 Task: Set up a 30-minute session to provide training on customer relationship management.
Action: Mouse moved to (93, 121)
Screenshot: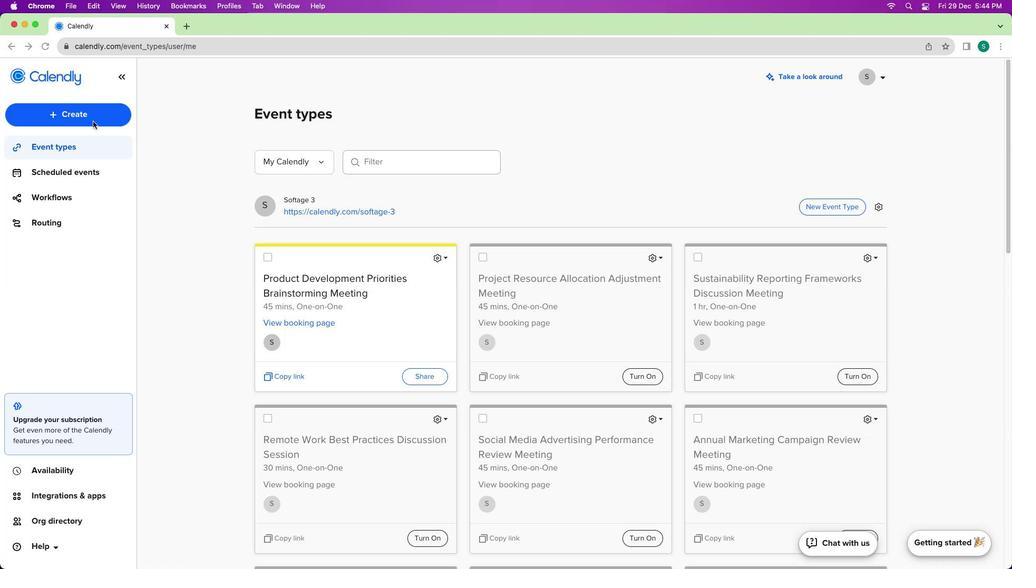 
Action: Mouse pressed left at (93, 121)
Screenshot: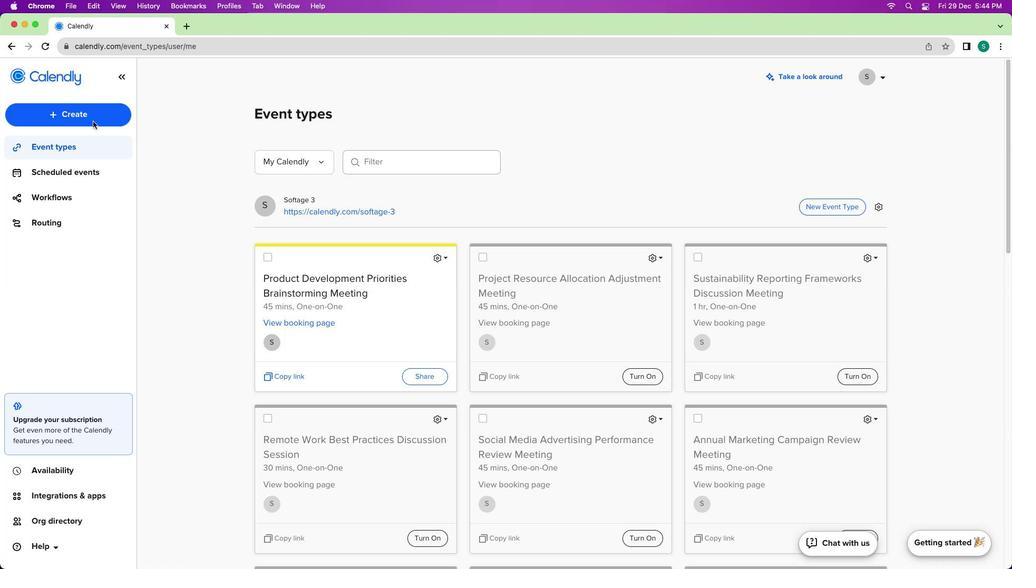 
Action: Mouse moved to (55, 109)
Screenshot: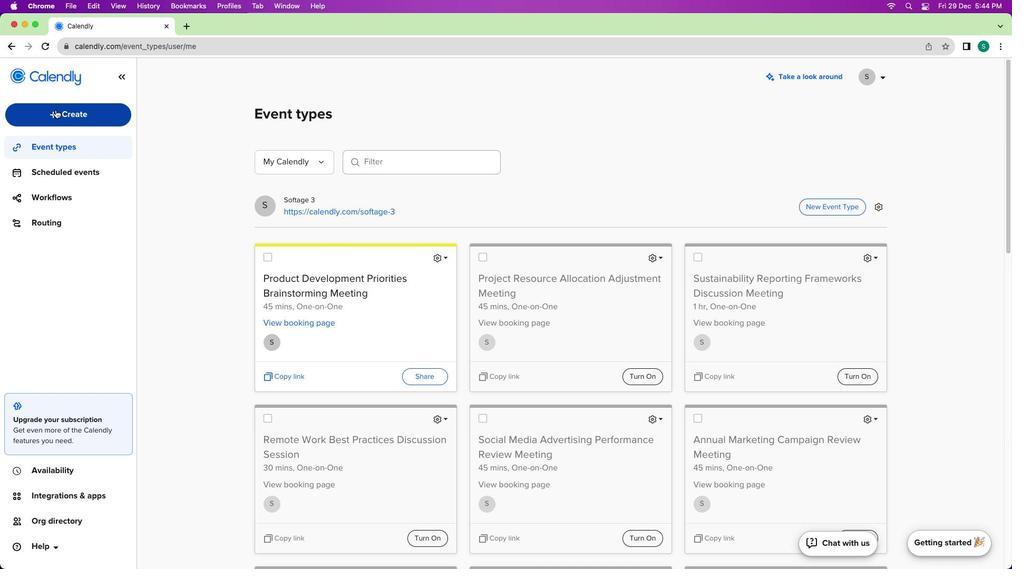
Action: Mouse pressed left at (55, 109)
Screenshot: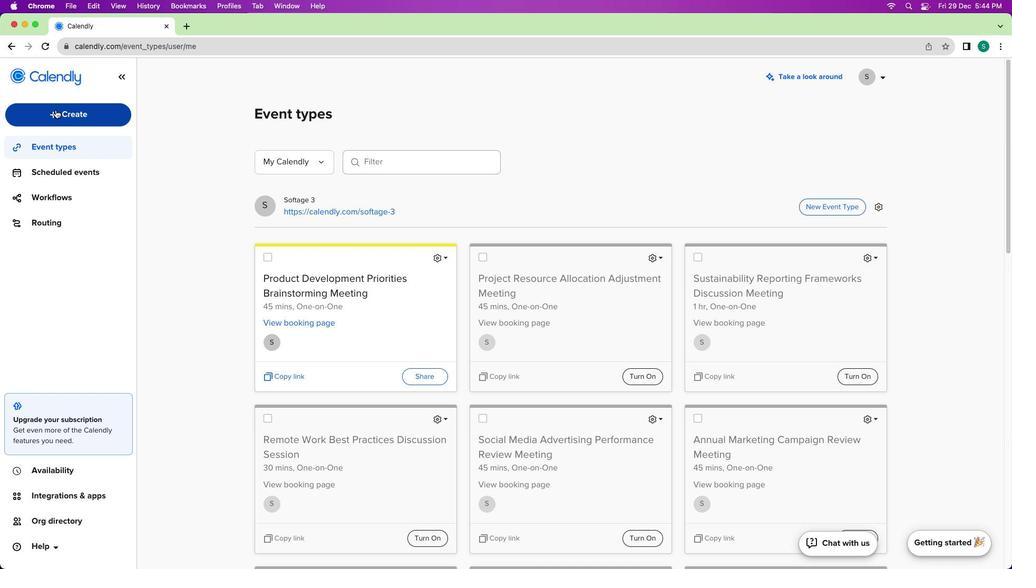 
Action: Mouse moved to (74, 143)
Screenshot: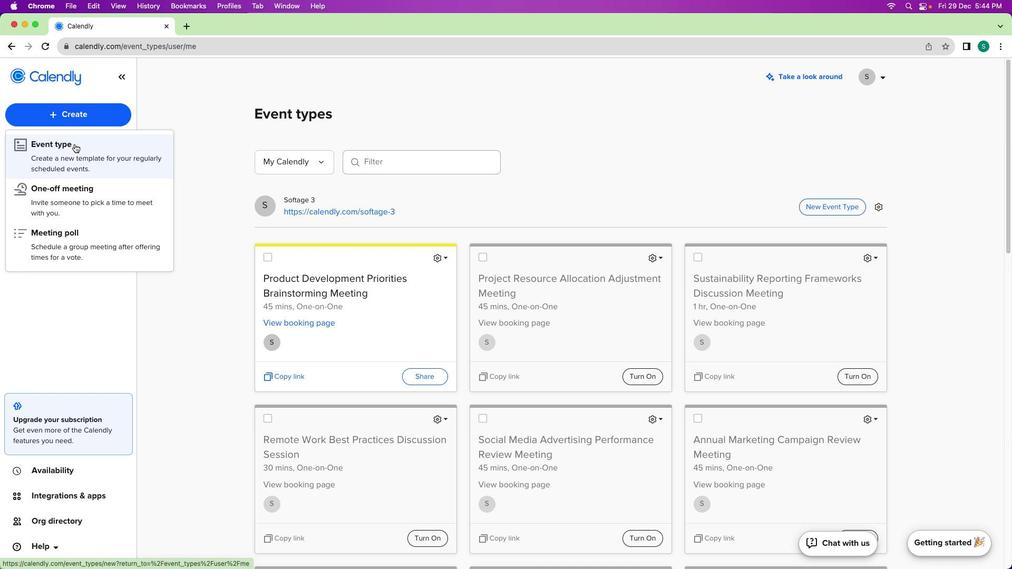 
Action: Mouse pressed left at (74, 143)
Screenshot: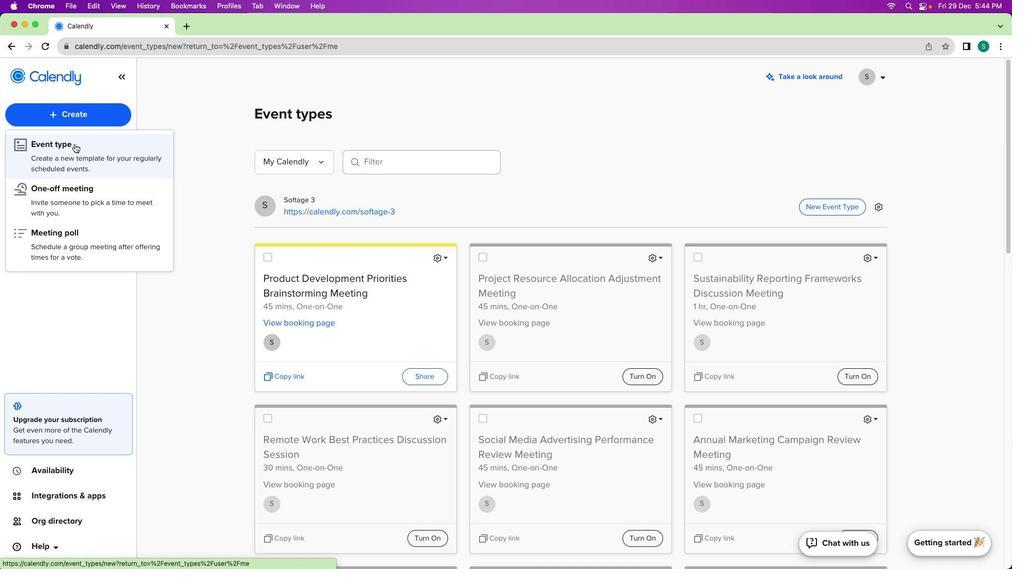 
Action: Mouse moved to (355, 216)
Screenshot: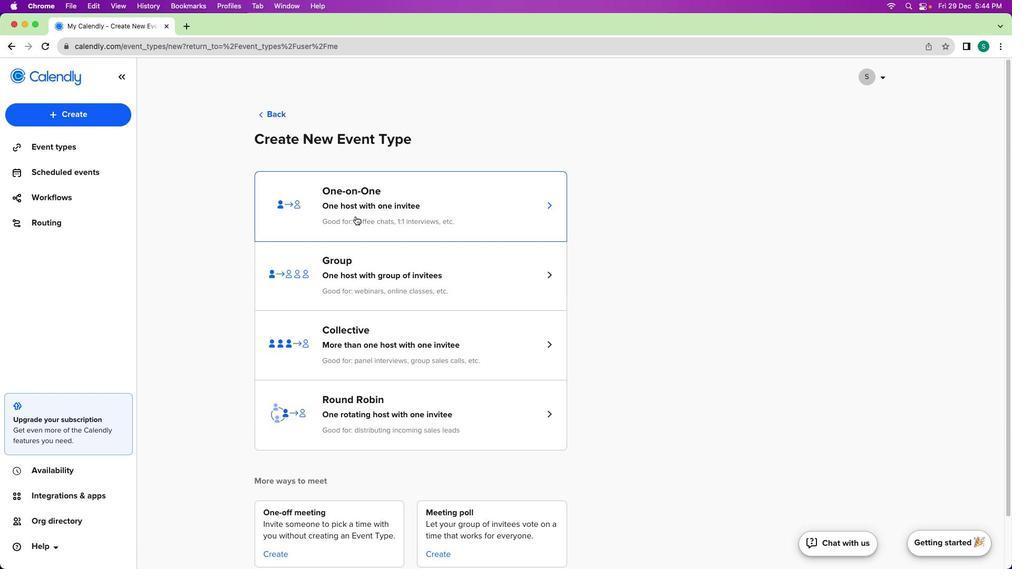 
Action: Mouse pressed left at (355, 216)
Screenshot: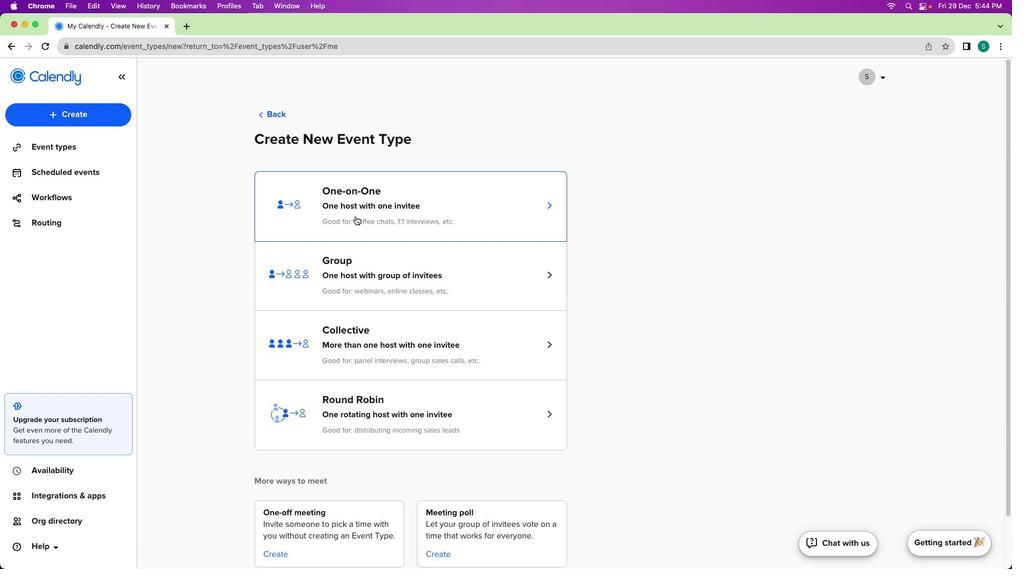
Action: Mouse moved to (120, 167)
Screenshot: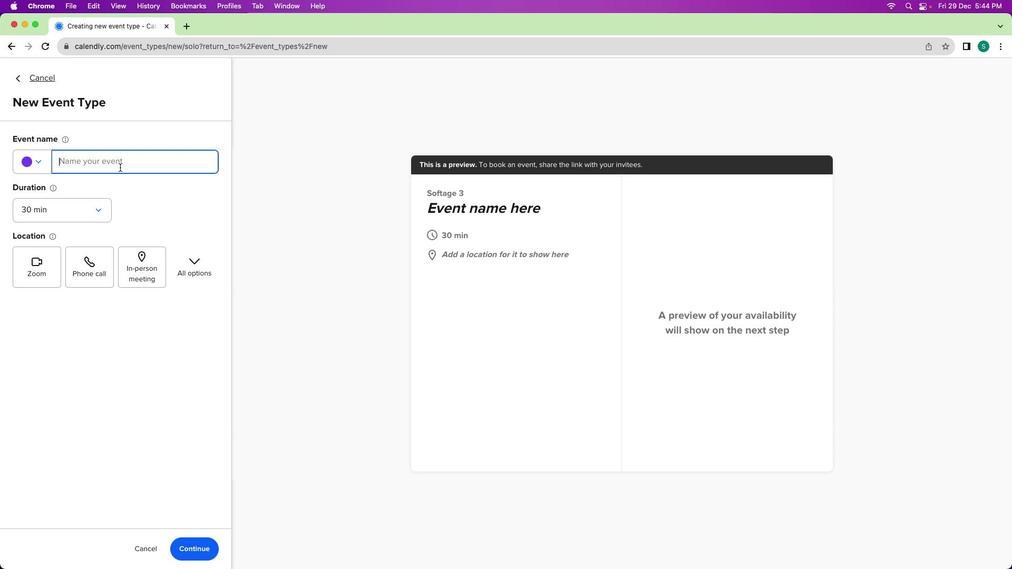 
Action: Mouse pressed left at (120, 167)
Screenshot: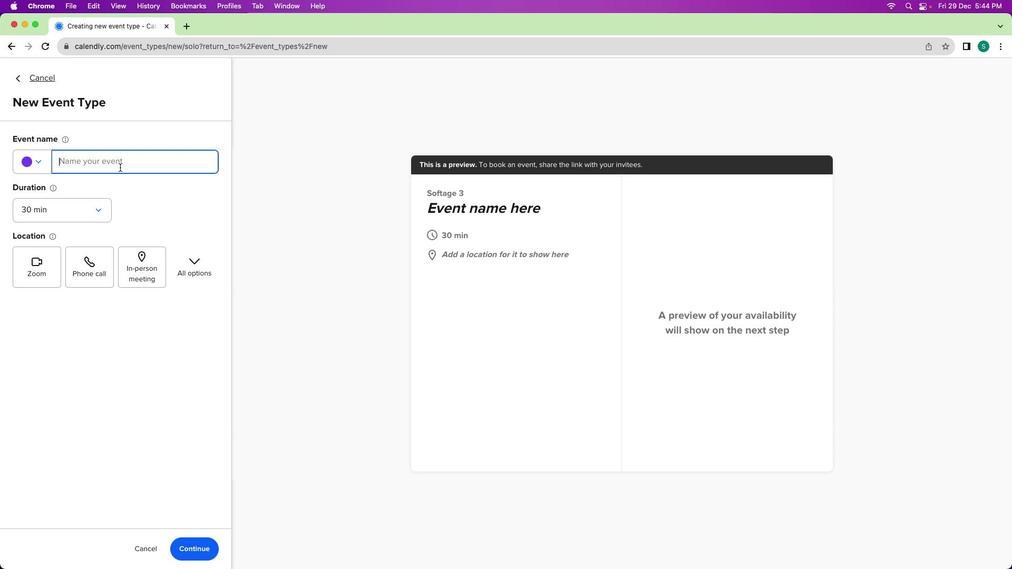 
Action: Mouse moved to (119, 167)
Screenshot: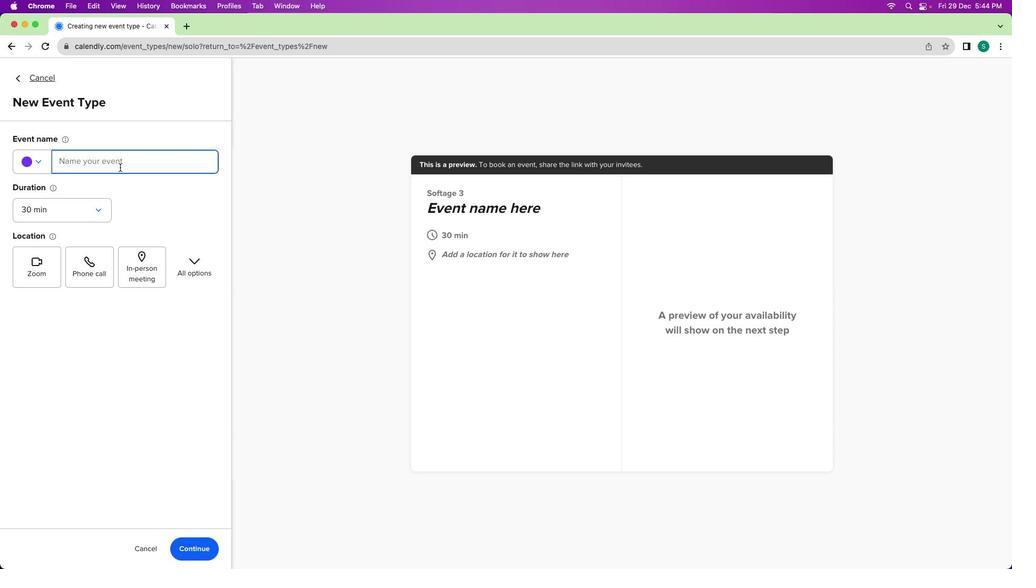 
Action: Key pressed Key.shift'C''u''s''t''o''m''e''r'Key.spaceKey.shift'R''e''l''a''t''i''o''n''s''h''i''p'Key.spaceKey.shift'M''a''n''a''g''e''m''e''n''t'Key.spaceKey.shiftKey.shift'T''r''a''i''n''i''n''g'Key.spaceKey.shift'S''e''s''s''i''o''n'
Screenshot: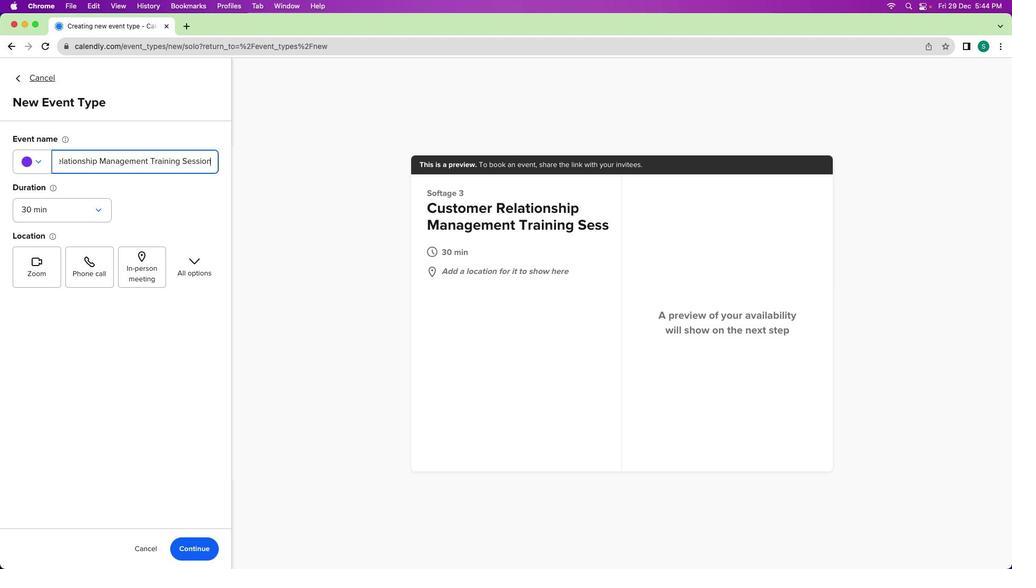
Action: Mouse moved to (28, 208)
Screenshot: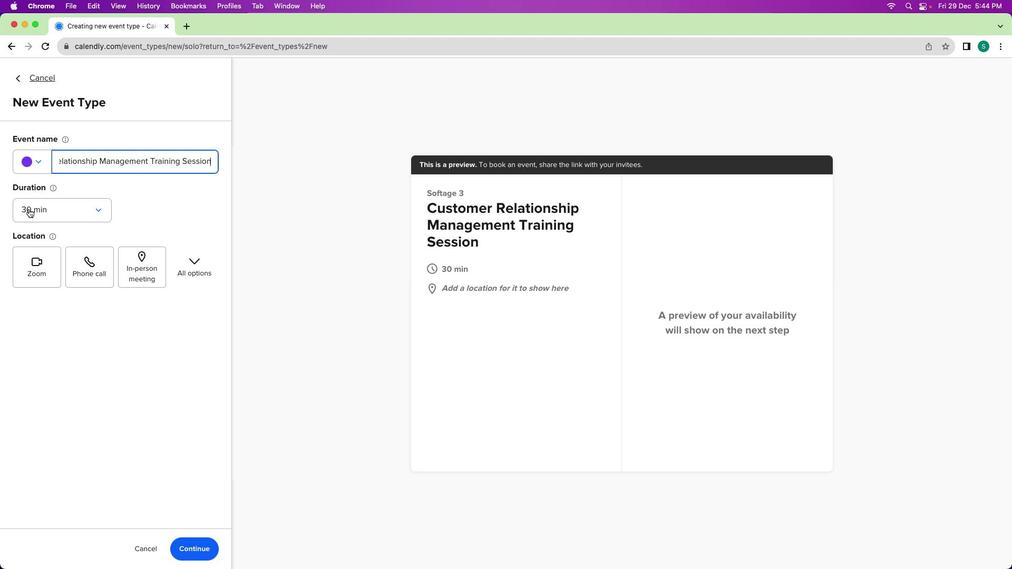 
Action: Mouse pressed left at (28, 208)
Screenshot: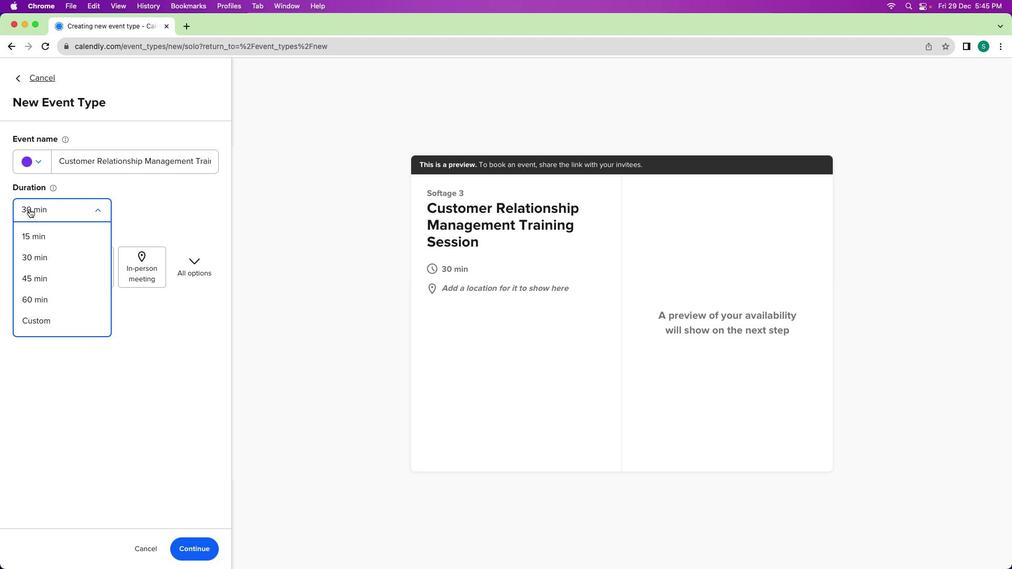 
Action: Mouse moved to (37, 150)
Screenshot: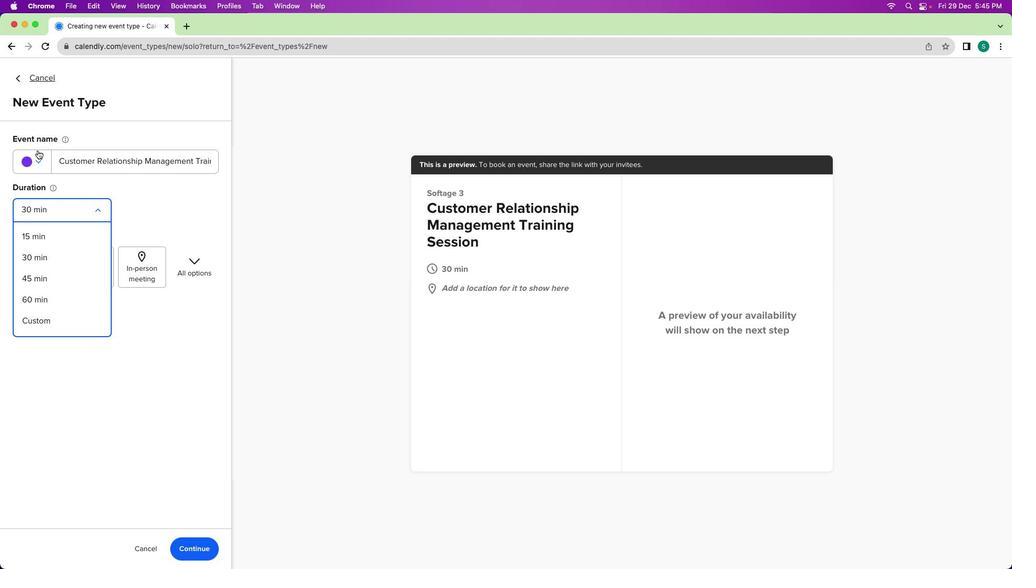 
Action: Mouse pressed left at (37, 150)
Screenshot: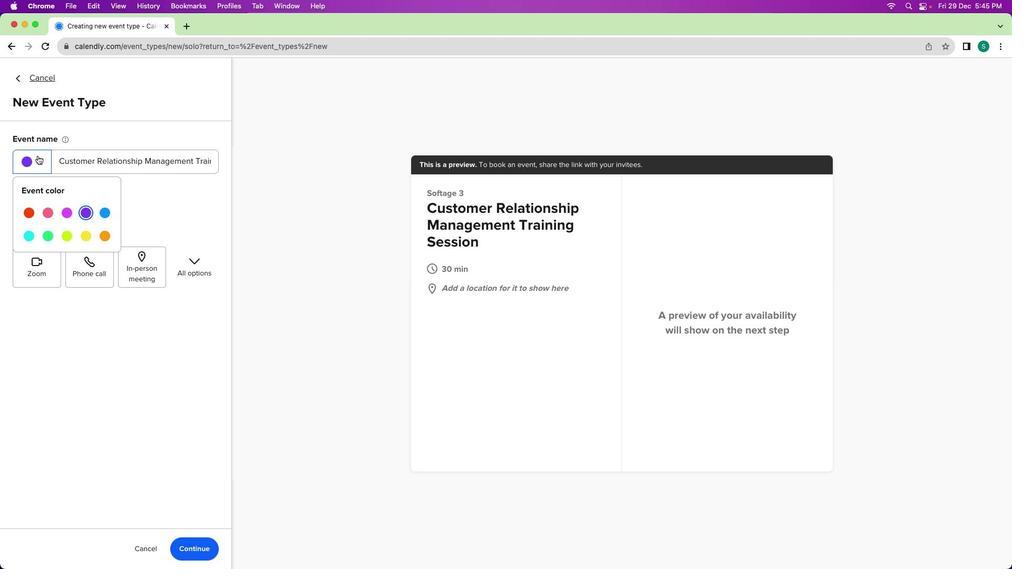 
Action: Mouse moved to (38, 158)
Screenshot: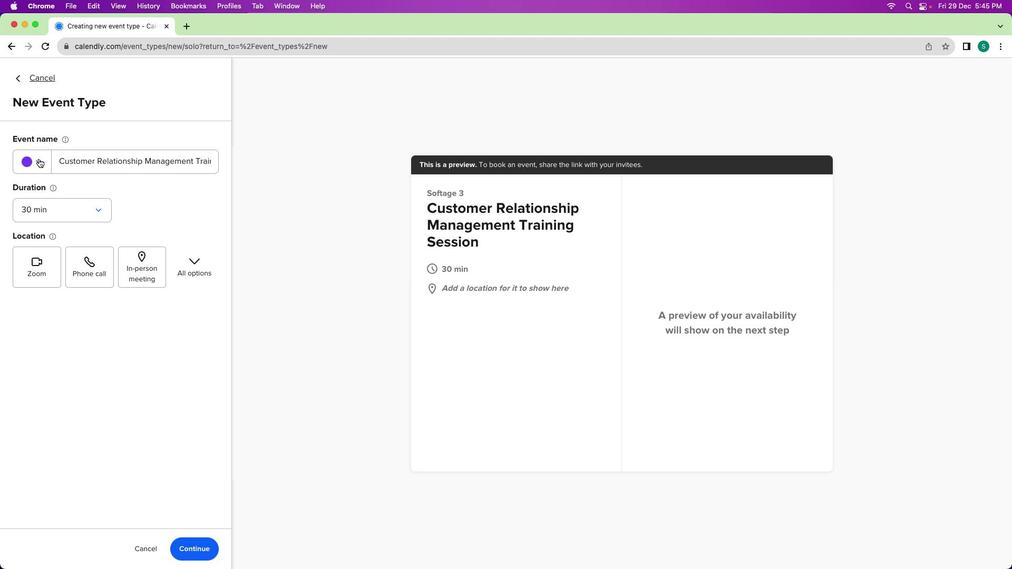 
Action: Mouse pressed left at (38, 158)
Screenshot: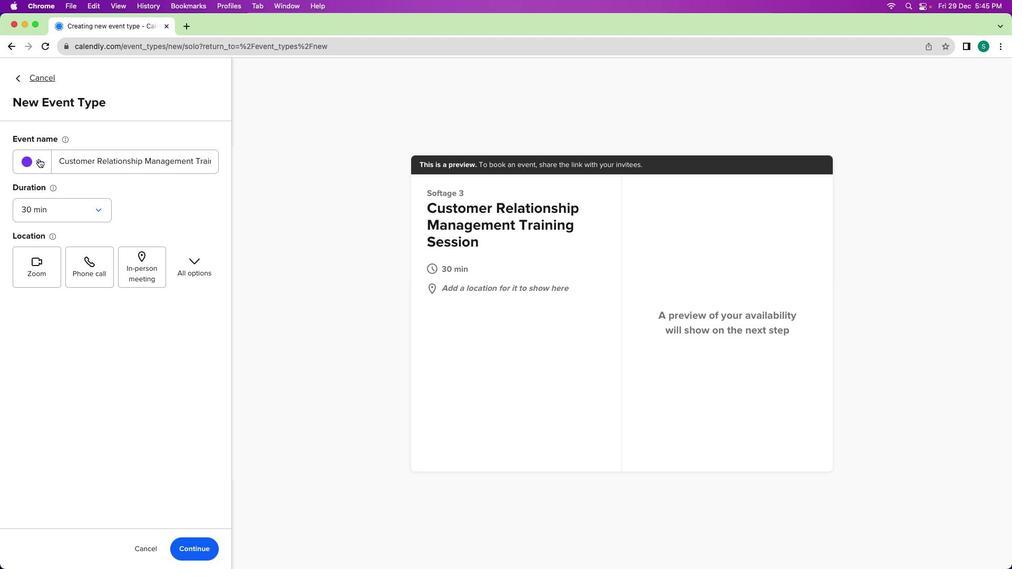 
Action: Mouse pressed left at (38, 158)
Screenshot: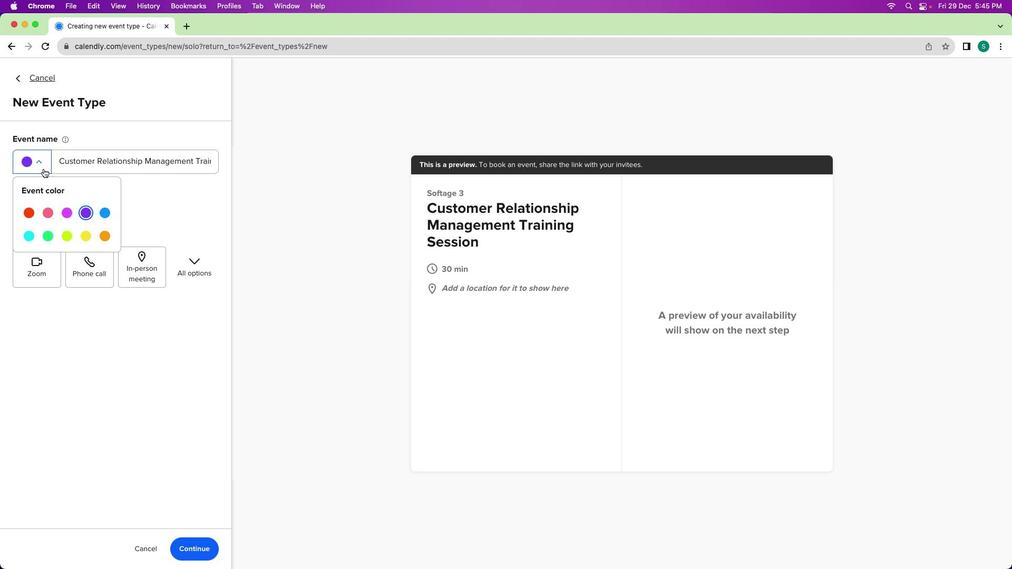 
Action: Mouse moved to (46, 215)
Screenshot: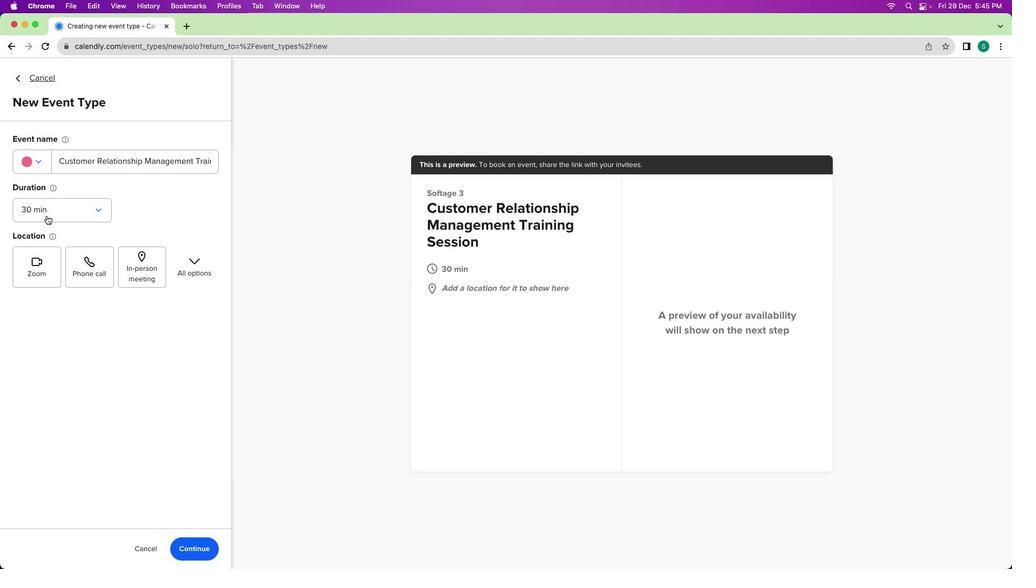 
Action: Mouse pressed left at (46, 215)
Screenshot: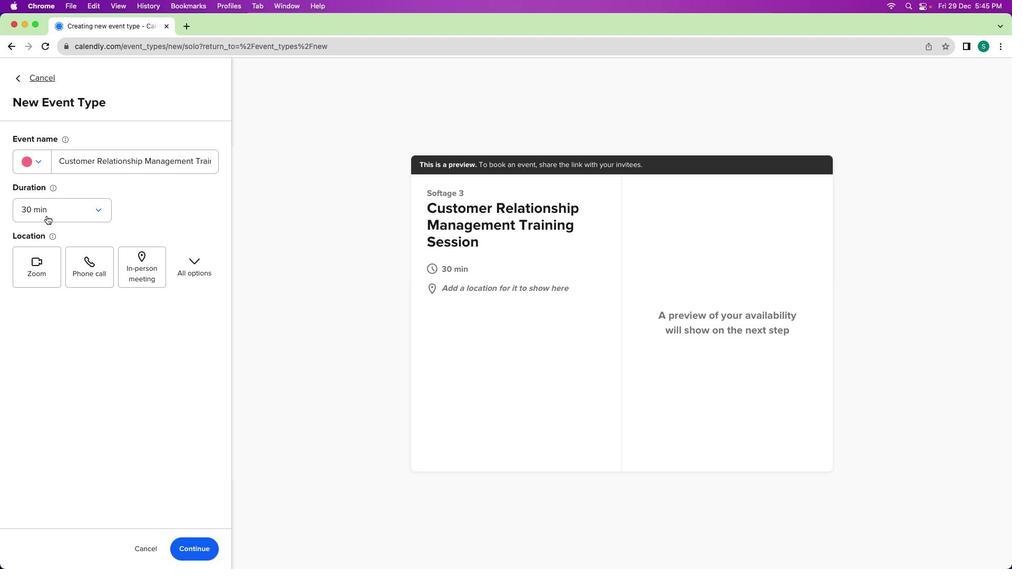 
Action: Mouse moved to (40, 260)
Screenshot: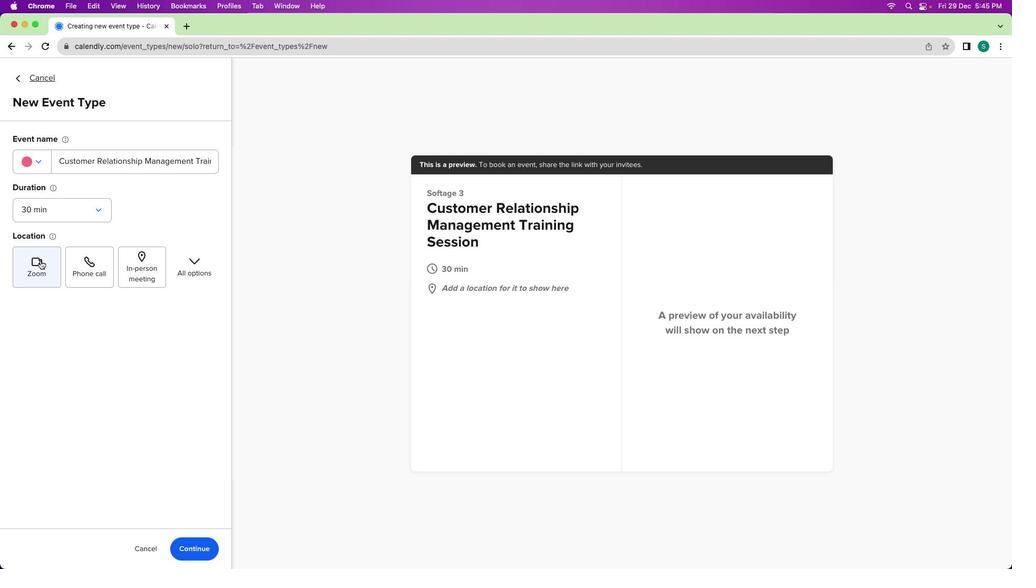 
Action: Mouse pressed left at (40, 260)
Screenshot: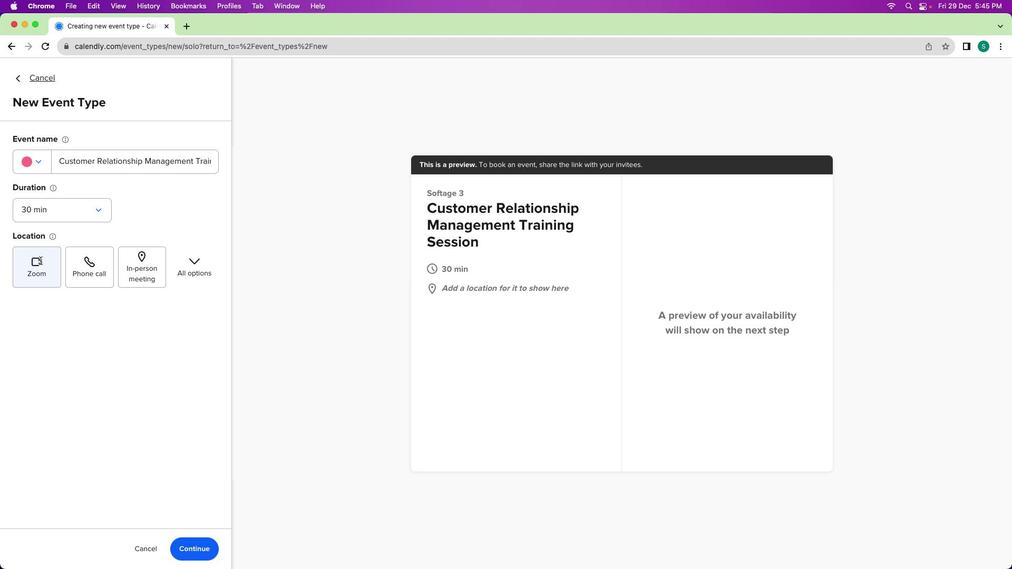 
Action: Mouse moved to (185, 558)
Screenshot: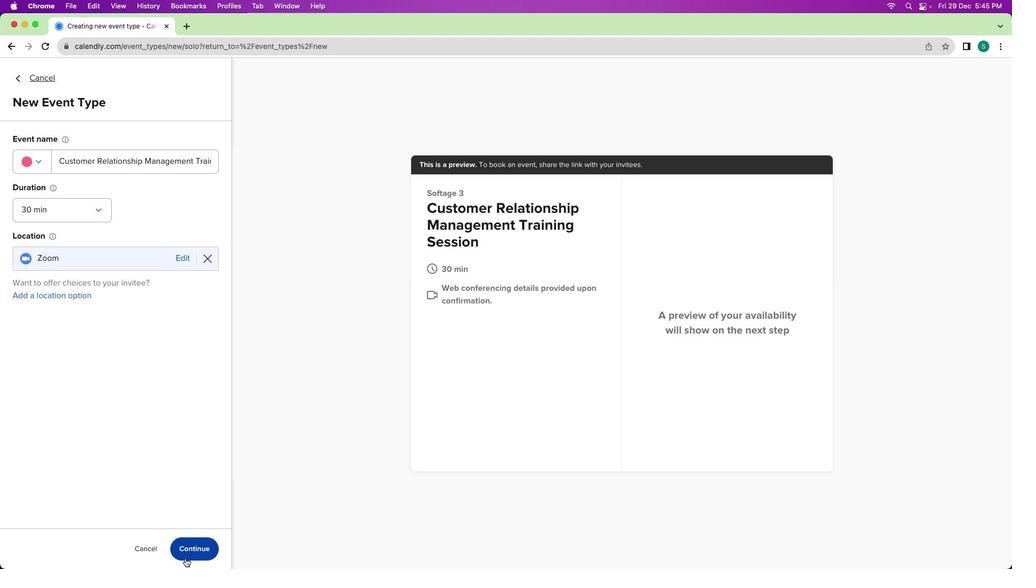 
Action: Mouse pressed left at (185, 558)
Screenshot: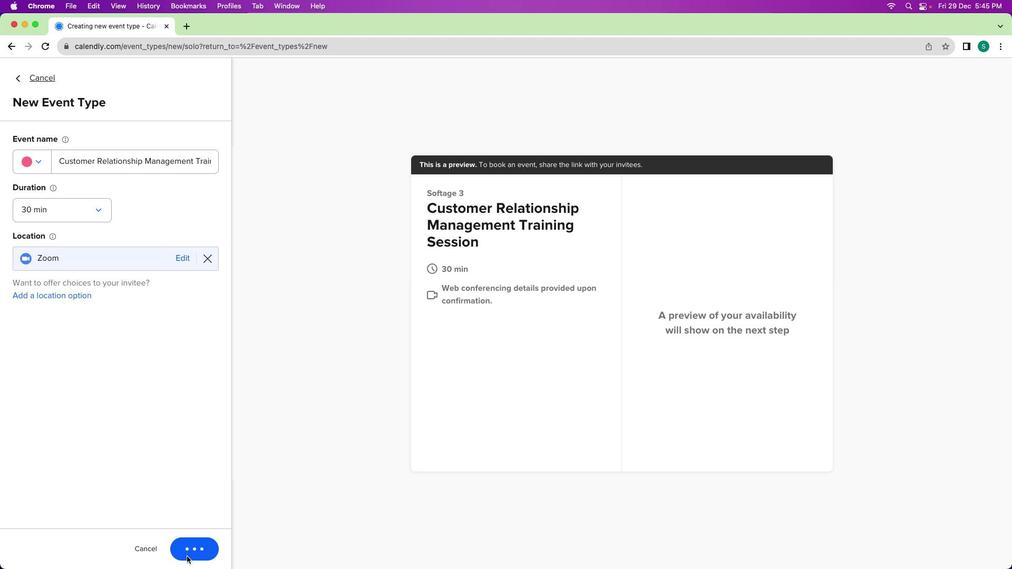 
Action: Mouse moved to (89, 168)
Screenshot: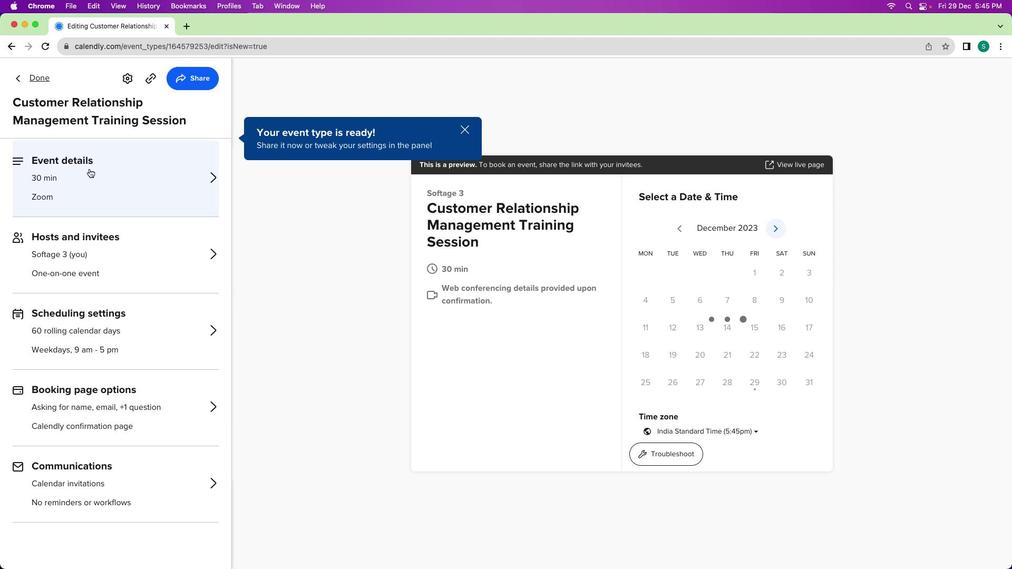 
Action: Mouse pressed left at (89, 168)
Screenshot: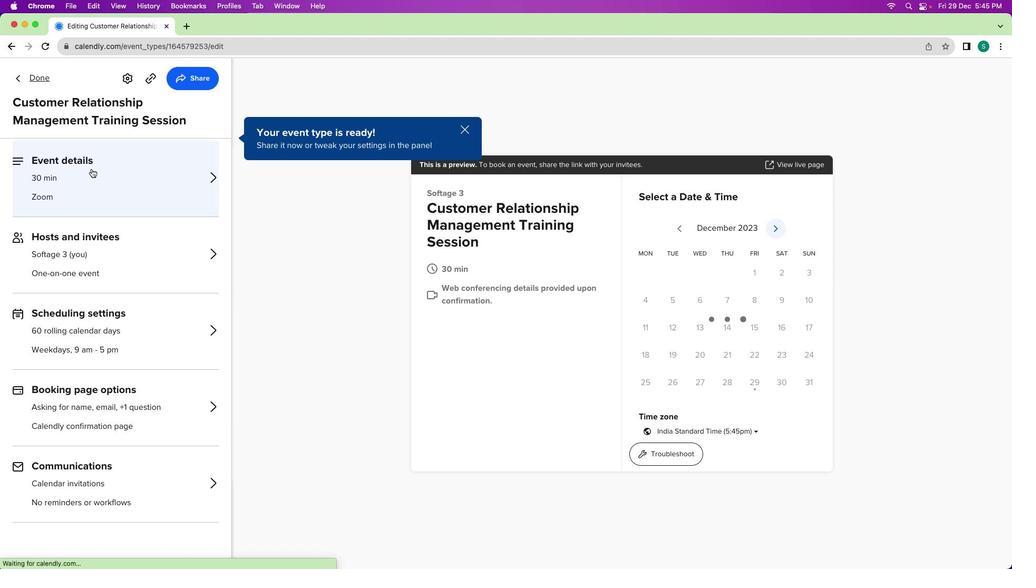
Action: Mouse moved to (108, 413)
Screenshot: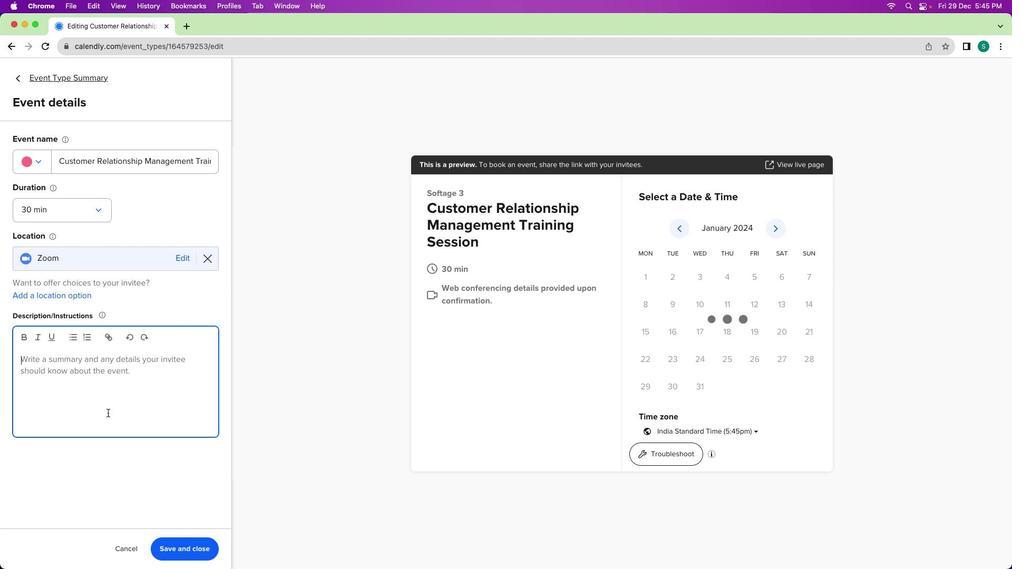 
Action: Mouse pressed left at (108, 413)
Screenshot: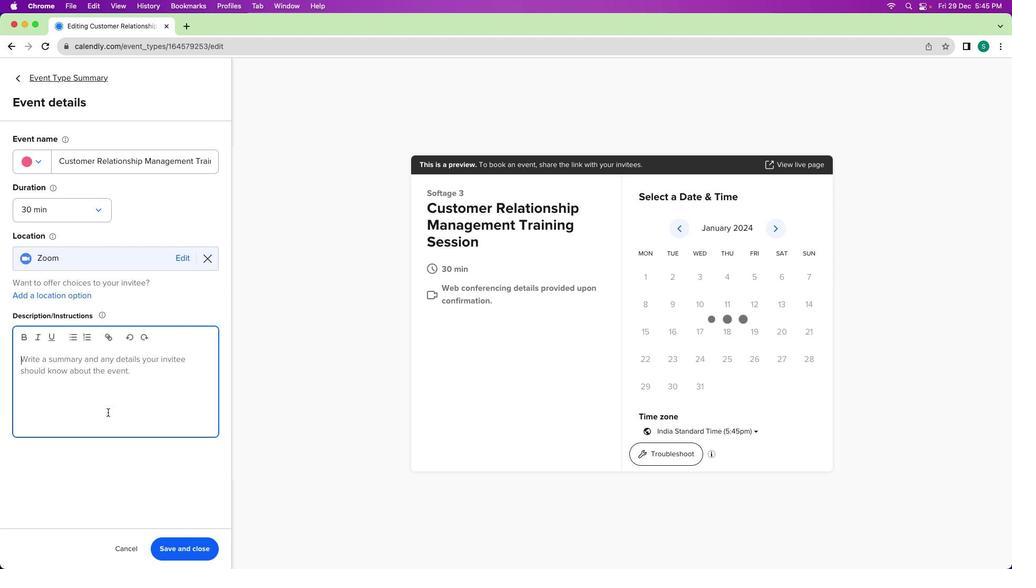 
Action: Mouse moved to (107, 387)
Screenshot: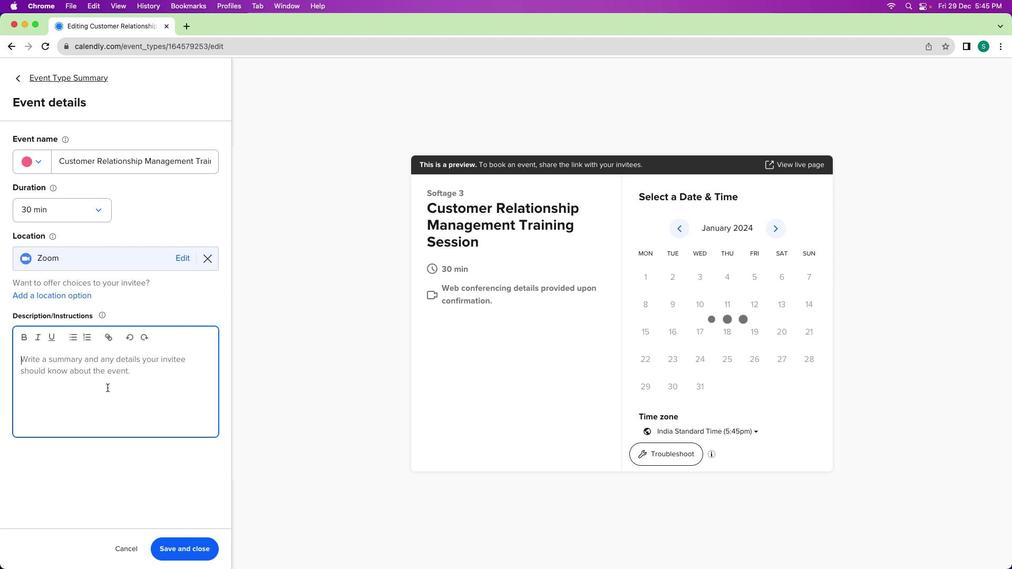 
Action: Key pressed Key.shift'A'Key.space'f''o''c''u''s''e''d'Key.space't''r''a''i''n''i''n''g'Key.space's''e''s''s''i''o''n'Key.space'd''e''d''i''c''a''t''e''d'Key.space't''o'Key.space'e''n''h''a''n''c''i''n''g'Key.space'y''o''u''r'Key.space's''k''i''l''s'Key.space'i'Key.backspaceKey.backspaceKey.backspace'l''s'Key.space'i''n'Key.space'c''u''s''t''o''m''e''r'Key.space'r''e''l''a''t''i''o''n''s''h''i''p'Key.space'm''a''n''a''g''e''m''e''n''t'Key.spaceKey.shiftKey.shift_r'('Key.shift_rKey.shift'C''R''M'Key.shift_r')'Key.spaceKey.backspace'.'Key.backspace'.'Key.spaceKey.shift'W''e'Key.space'w''i''l''l'Key.space'c''o''v''e''r'Key.space'k''e''y'Key.space'c''o''n''c''e''p''t''s'','Key.space'b''e''s''t'Key.space'p''r''a''c''t''i''c''e''s'','Key.space'a''n''d'Key.space'p''r''a''c''t''i''c''a''l'Key.space't''i''p''s'Key.space'e''f''f''e''c''t''i''v''e''l''y'Key.space'm''a''n''a''g''e'Key.space'a''n''d'Key.space'b''u''i''l''d'Key.space's''t''r''a'Key.backspace'o''n''g'Key.space'r''e''l''a''t''i''o''n''s''h''i''p''s'Key.space'e''i''t''h'Key.backspaceKey.backspaceKey.backspaceKey.backspace'w''i''t''h'Key.space'o''u''r'Key.space'c''u''s''t''o''m''e''r''s''/'Key.backspace','Key.backspace'.'
Screenshot: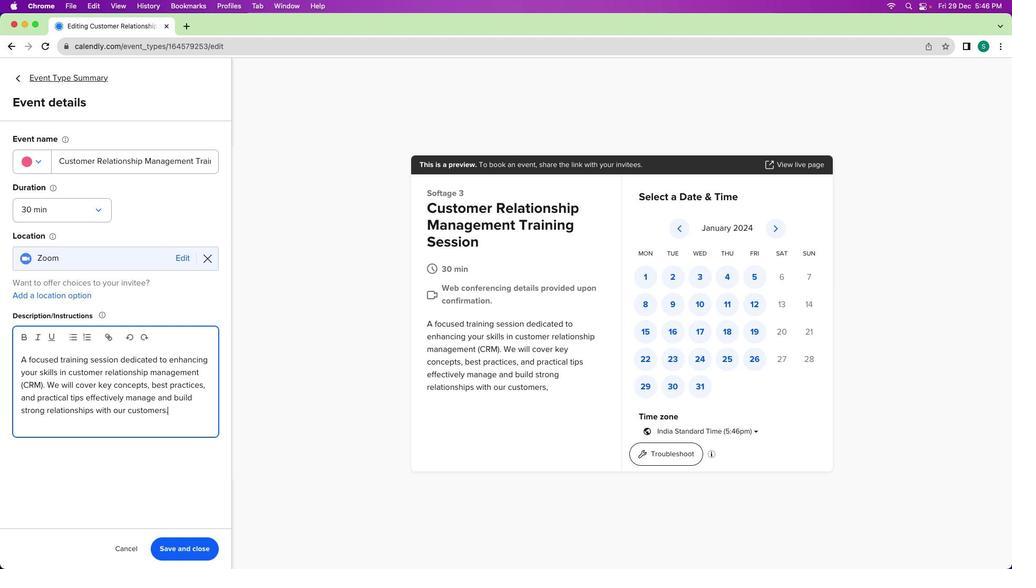 
Action: Mouse moved to (192, 552)
Screenshot: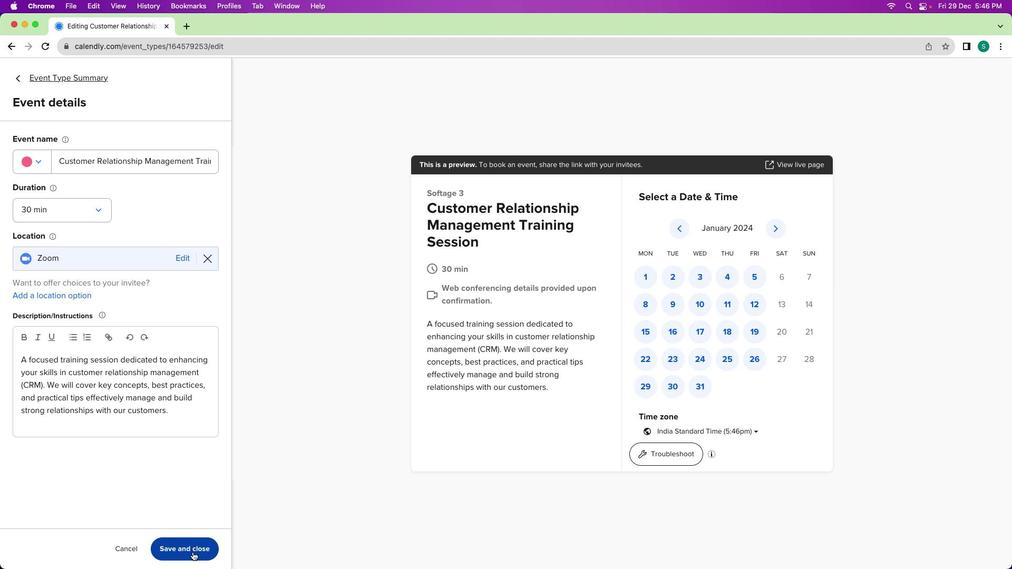 
Action: Mouse pressed left at (192, 552)
Screenshot: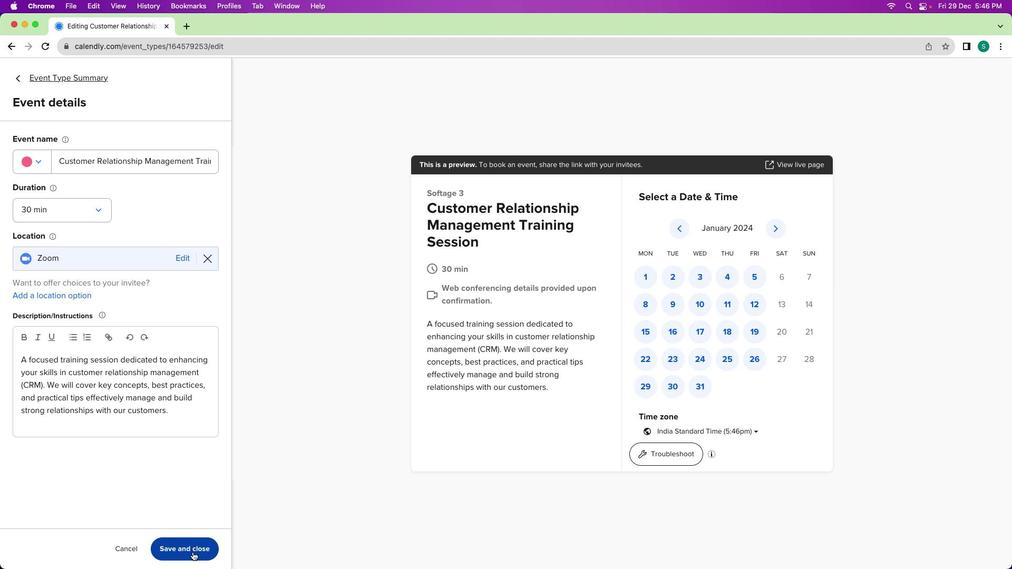 
Action: Mouse moved to (33, 75)
Screenshot: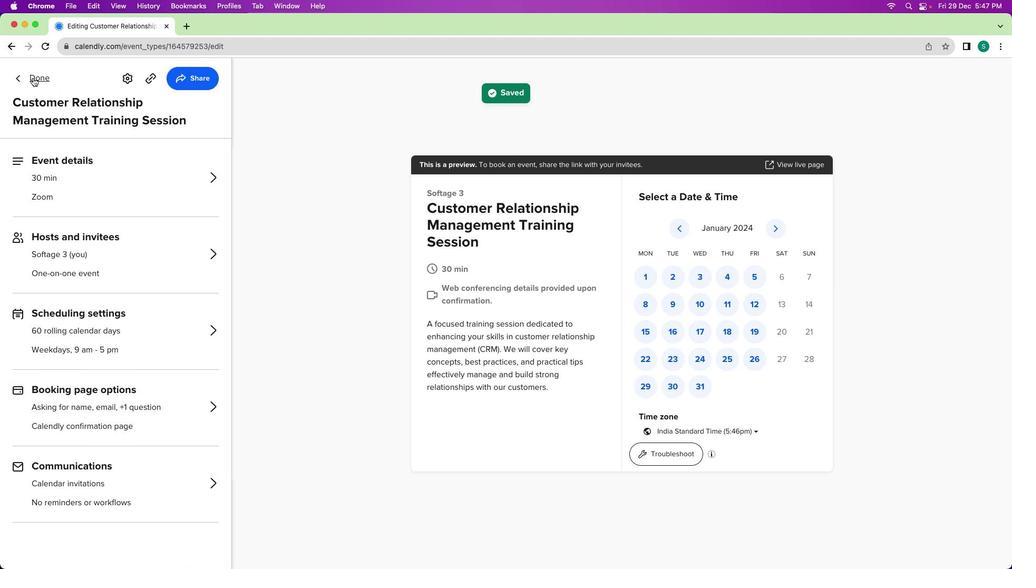 
Action: Mouse pressed left at (33, 75)
Screenshot: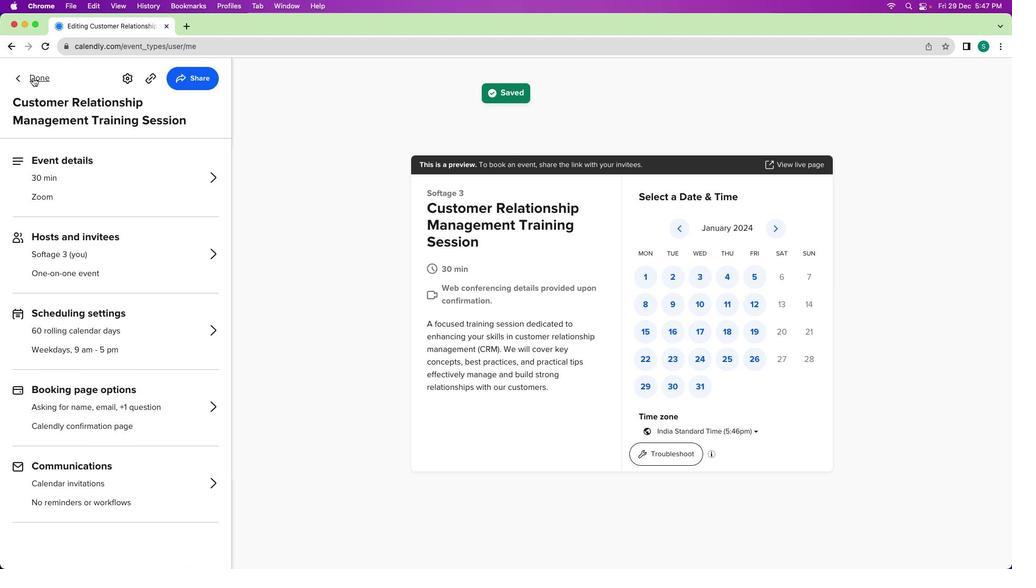 
Action: Mouse moved to (384, 335)
Screenshot: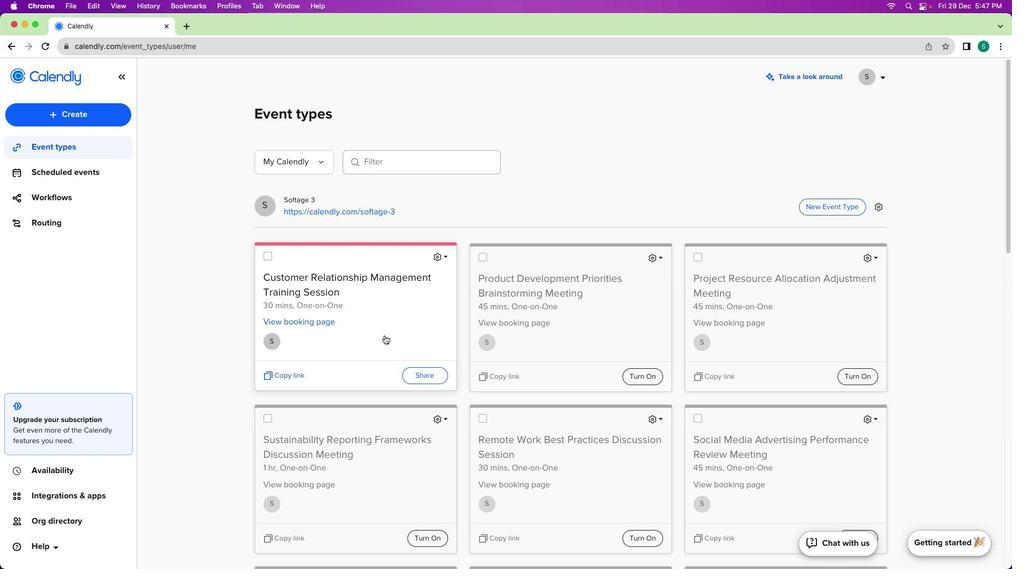 
